 Task: Change theme to paradigm.
Action: Mouse moved to (543, 122)
Screenshot: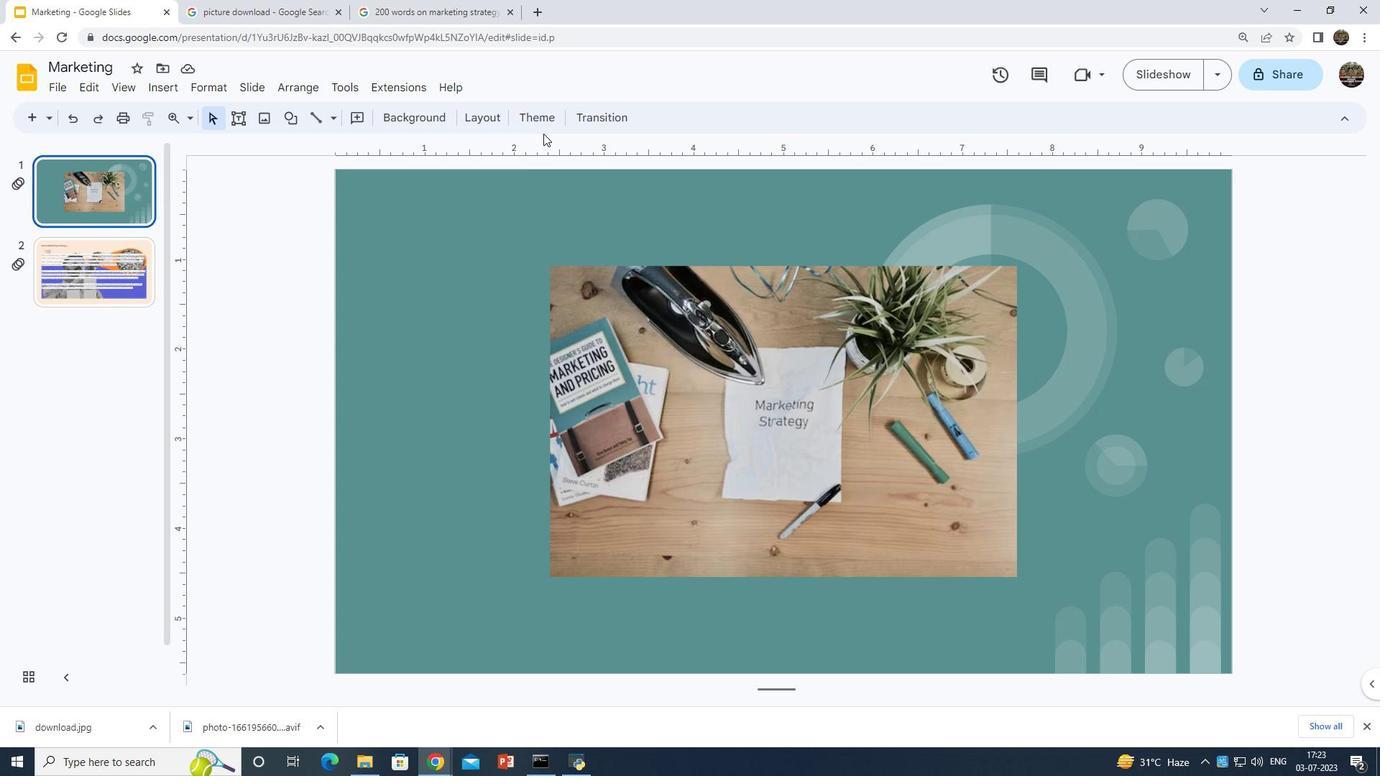 
Action: Mouse pressed left at (543, 122)
Screenshot: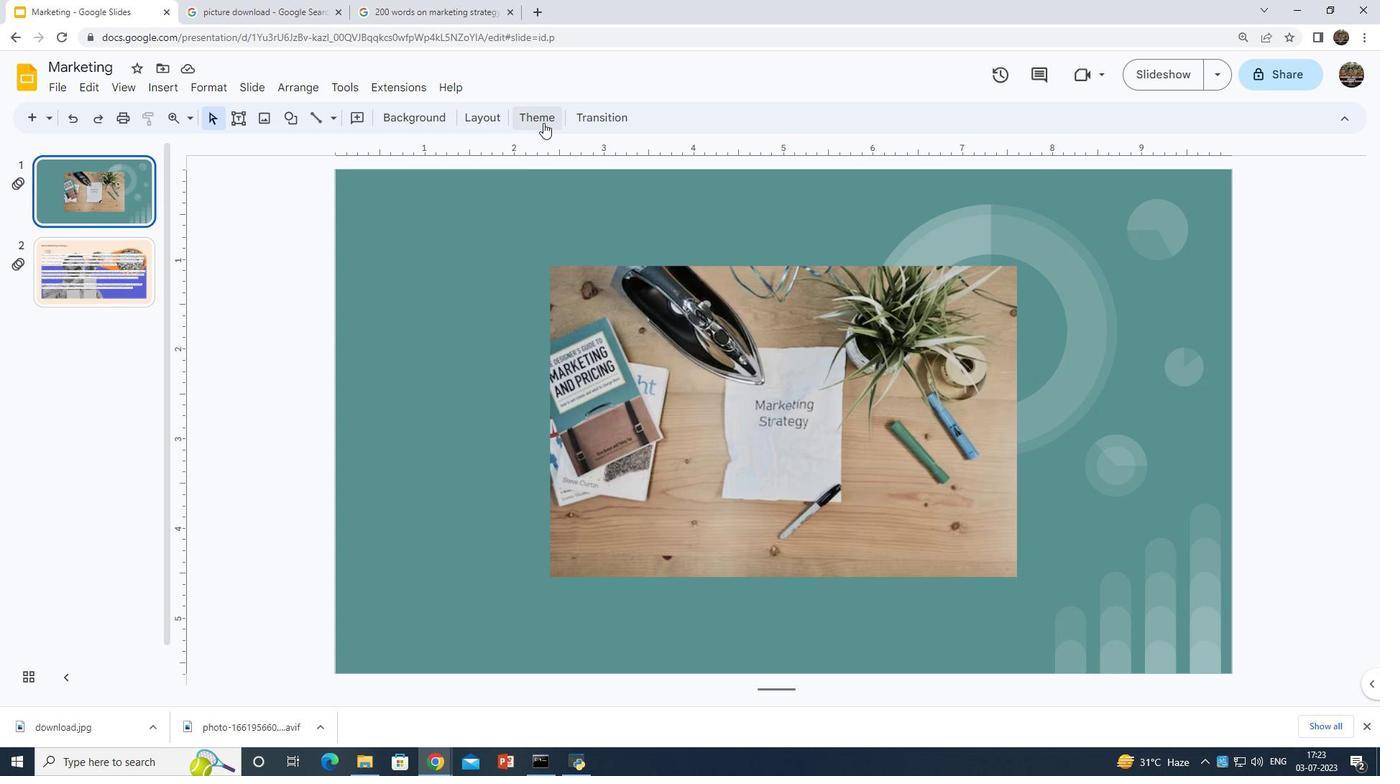
Action: Mouse moved to (1281, 418)
Screenshot: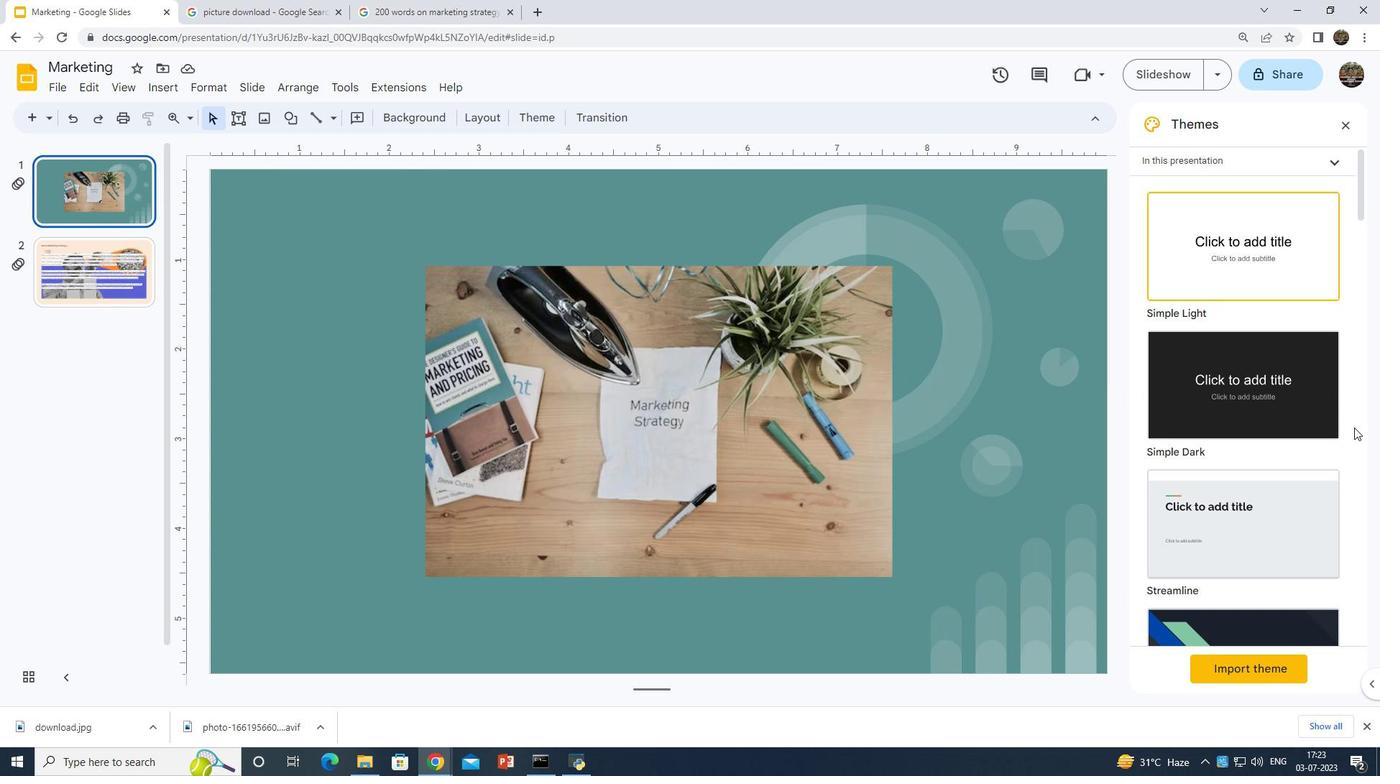 
Action: Mouse scrolled (1281, 417) with delta (0, 0)
Screenshot: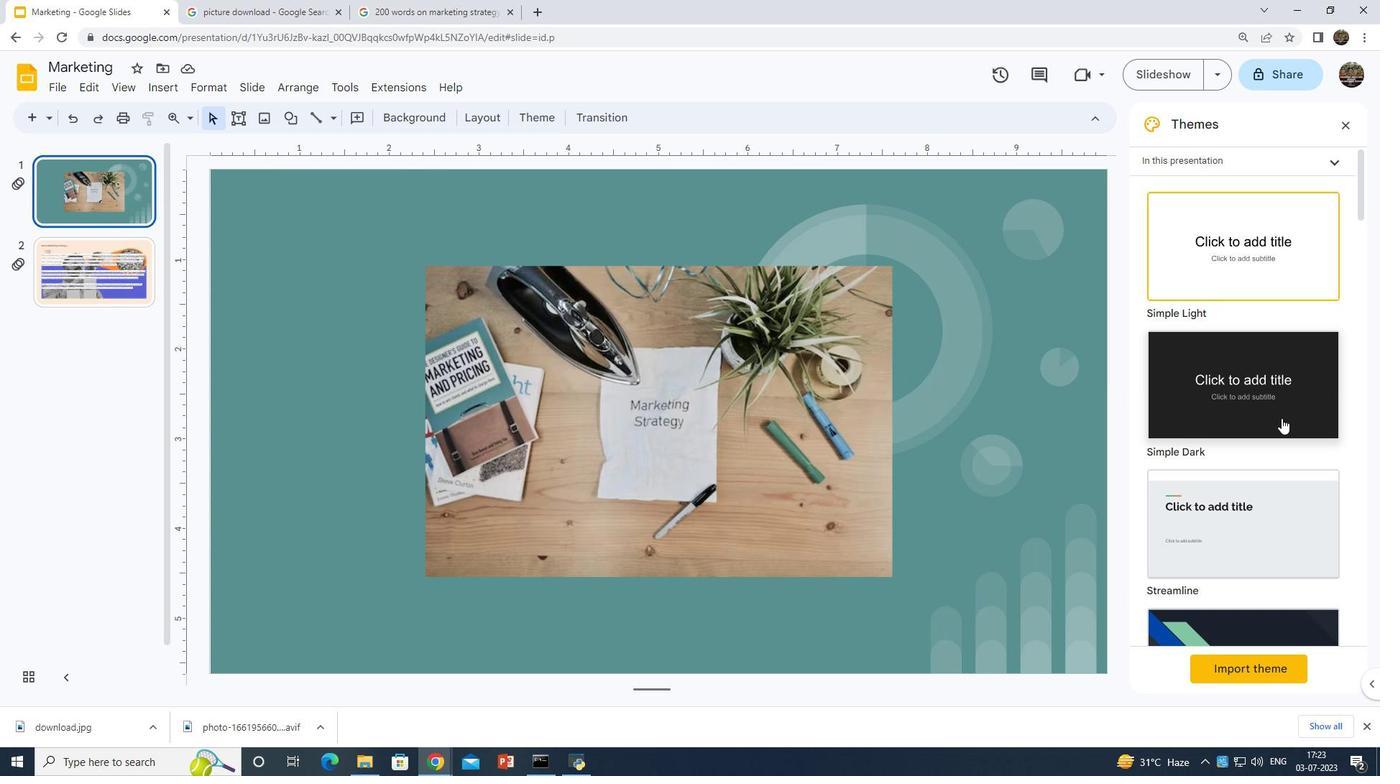 
Action: Mouse scrolled (1281, 417) with delta (0, 0)
Screenshot: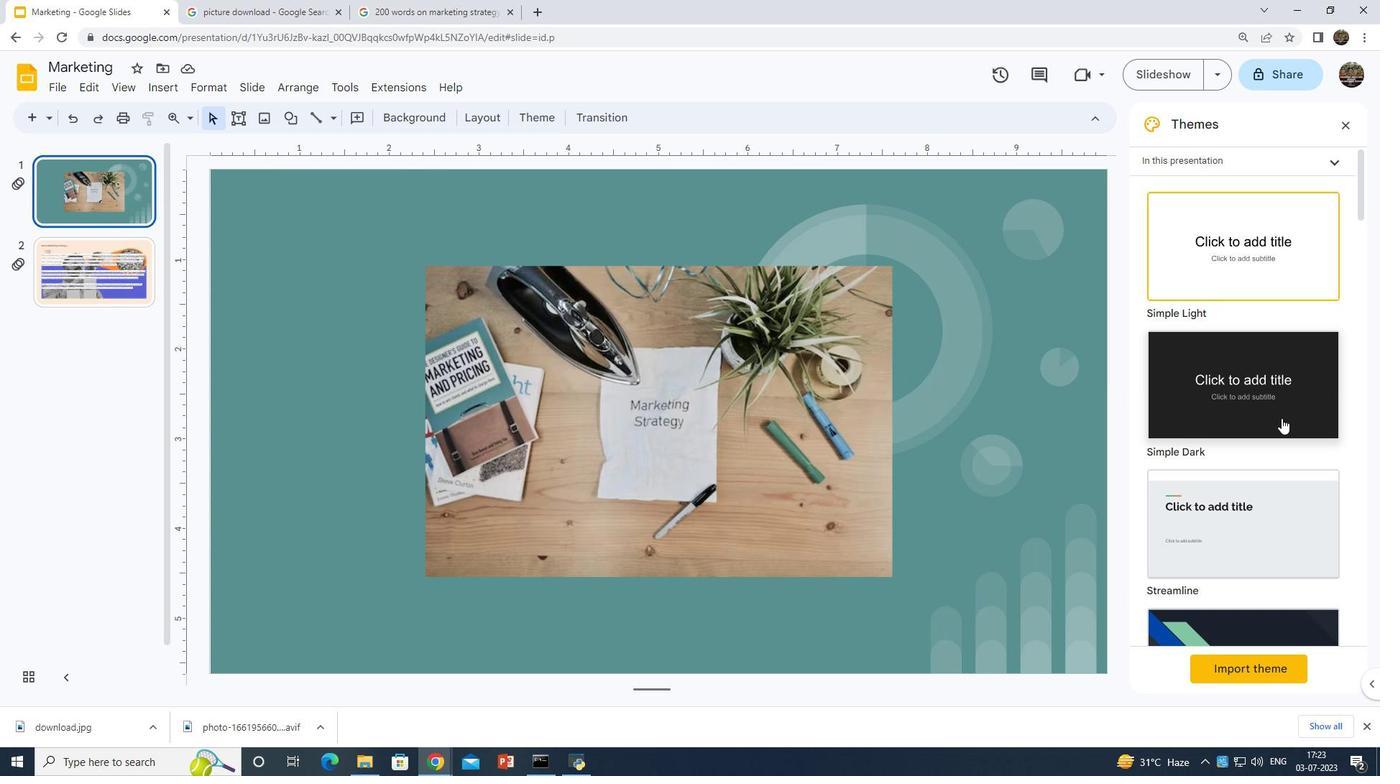 
Action: Mouse scrolled (1281, 417) with delta (0, 0)
Screenshot: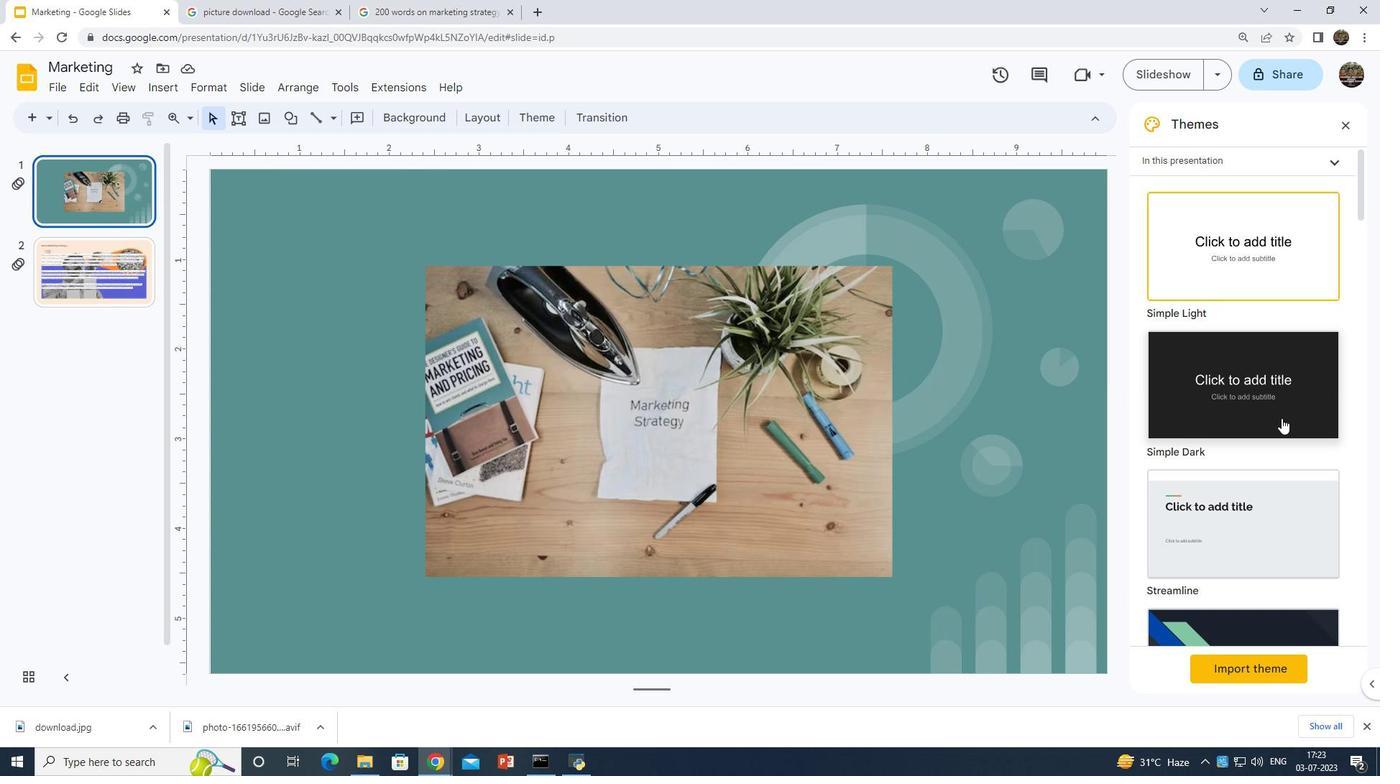 
Action: Mouse moved to (1281, 417)
Screenshot: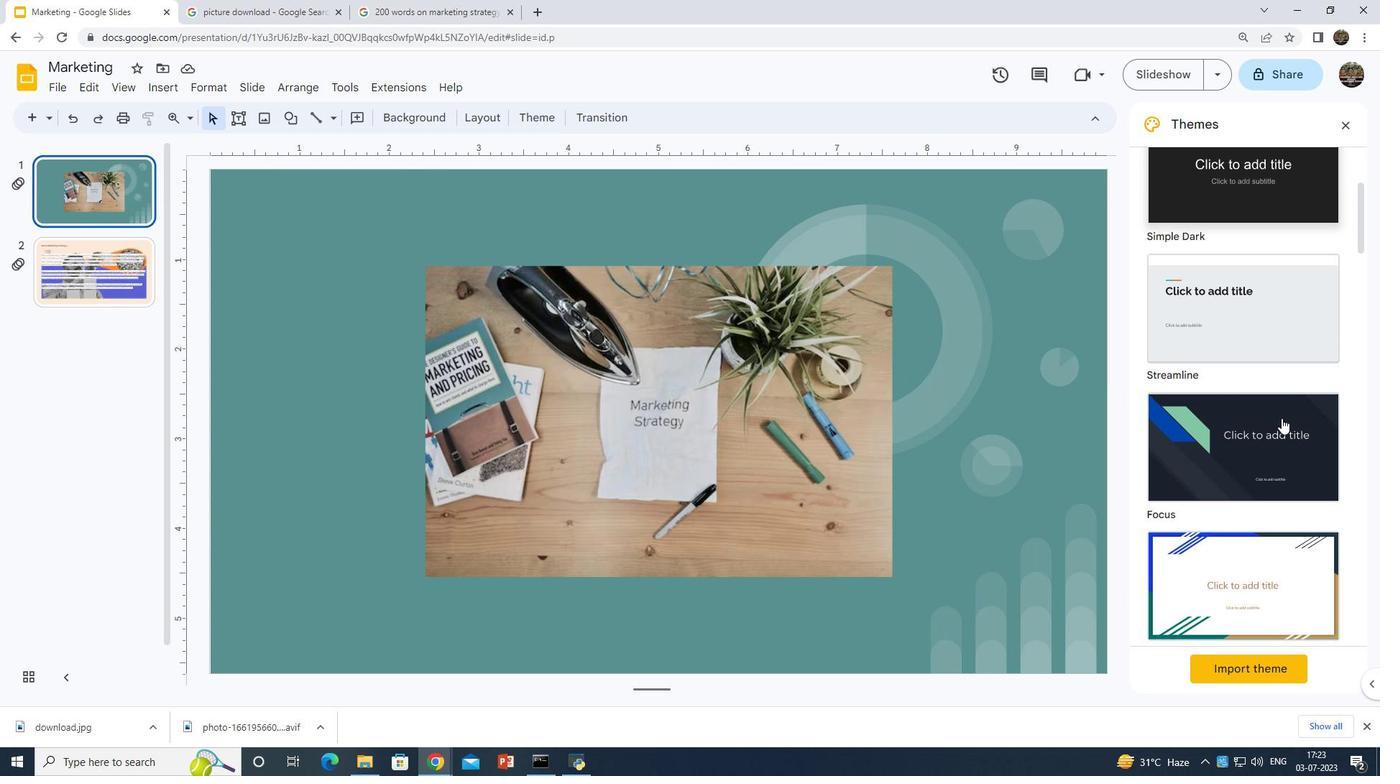 
Action: Mouse scrolled (1281, 416) with delta (0, 0)
Screenshot: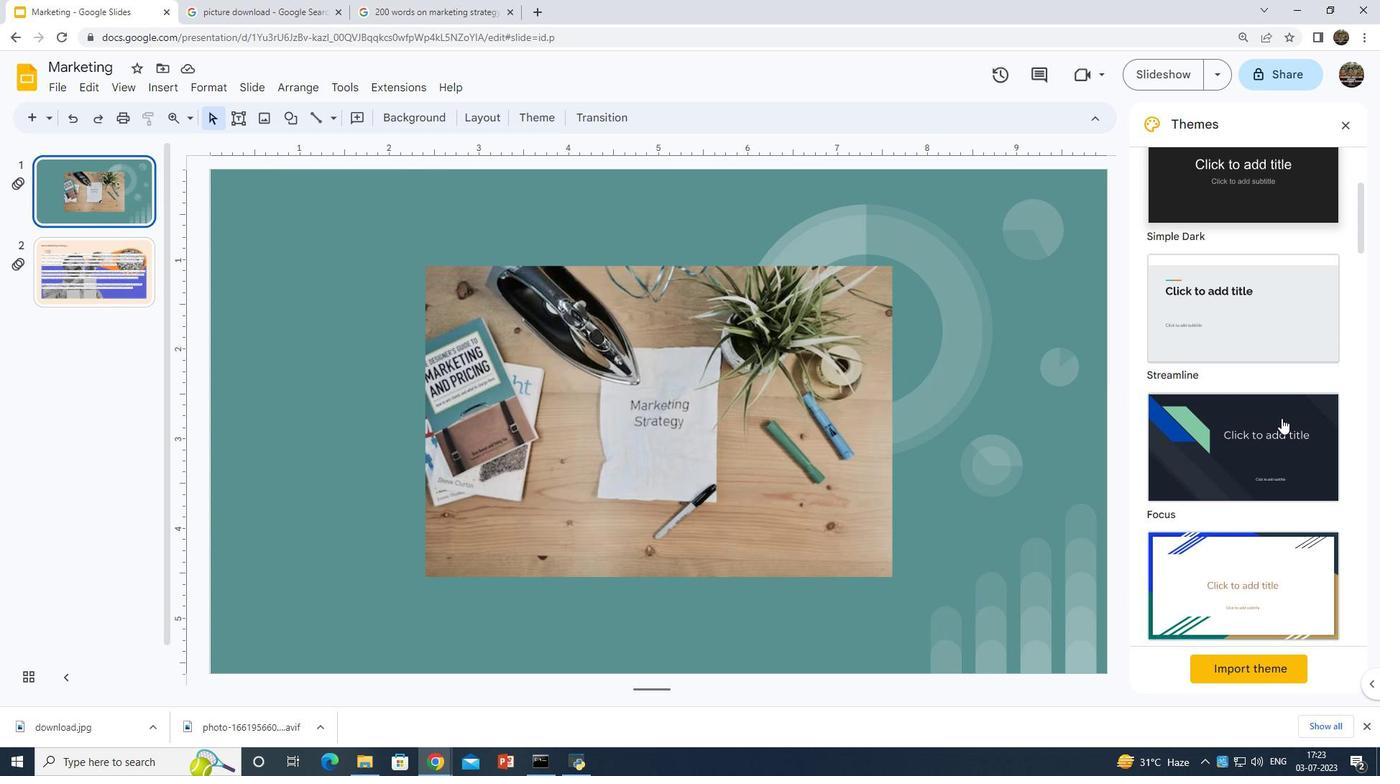 
Action: Mouse moved to (1256, 463)
Screenshot: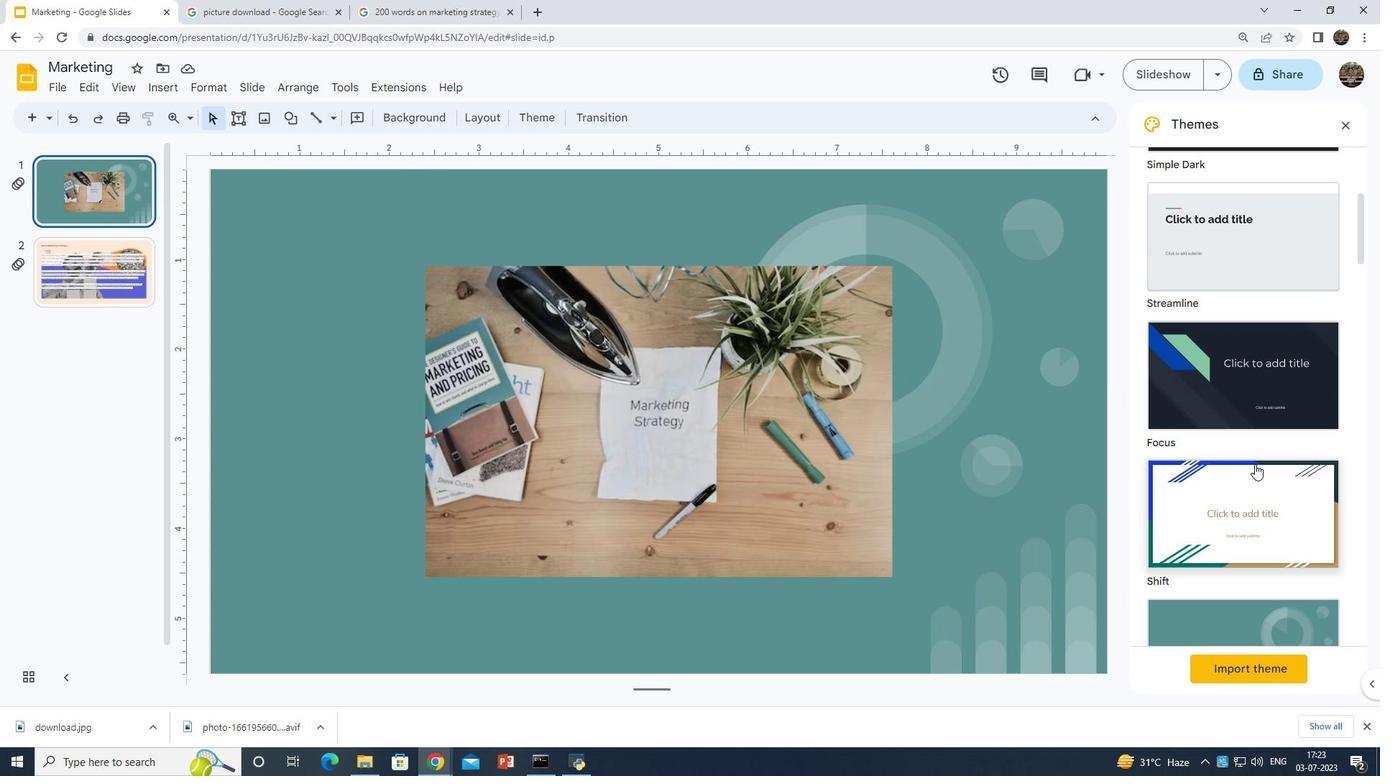 
Action: Mouse scrolled (1256, 462) with delta (0, 0)
Screenshot: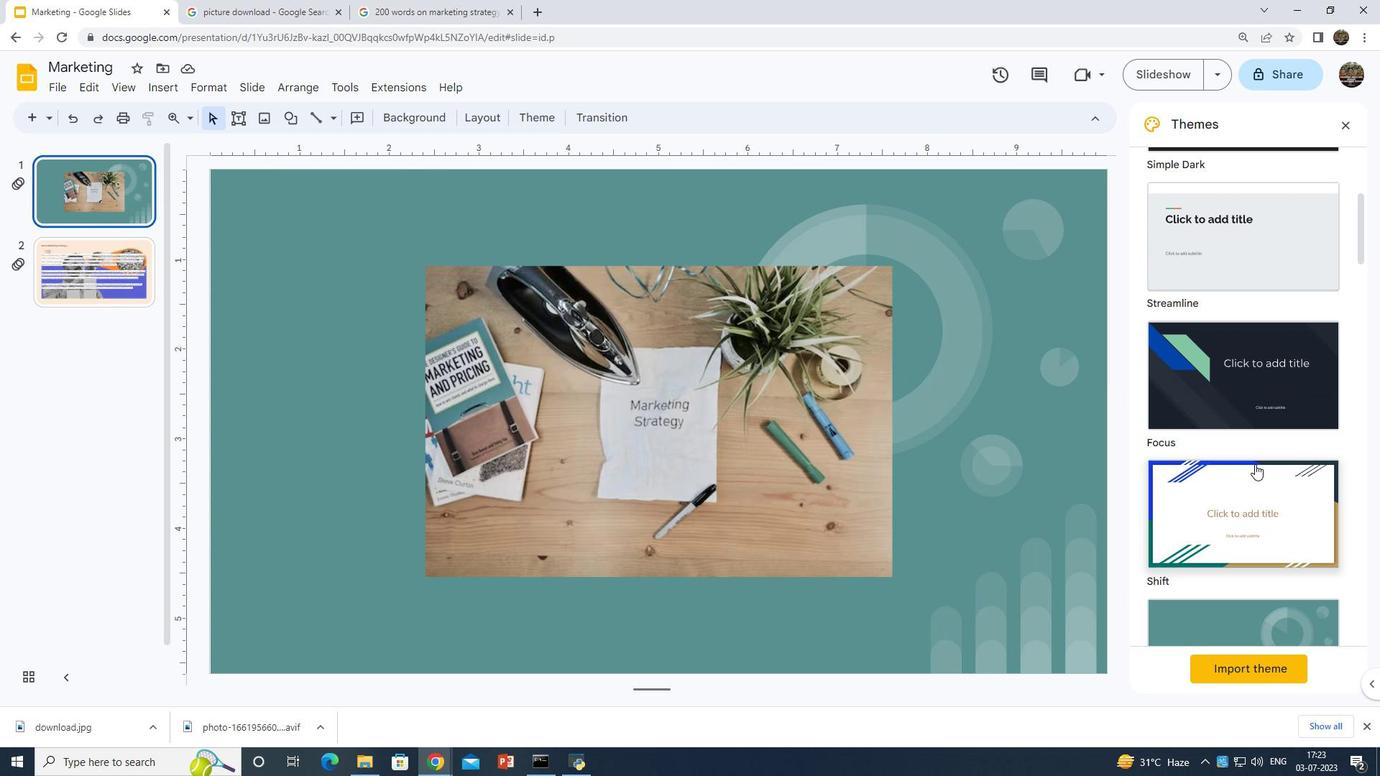 
Action: Mouse scrolled (1256, 462) with delta (0, 0)
Screenshot: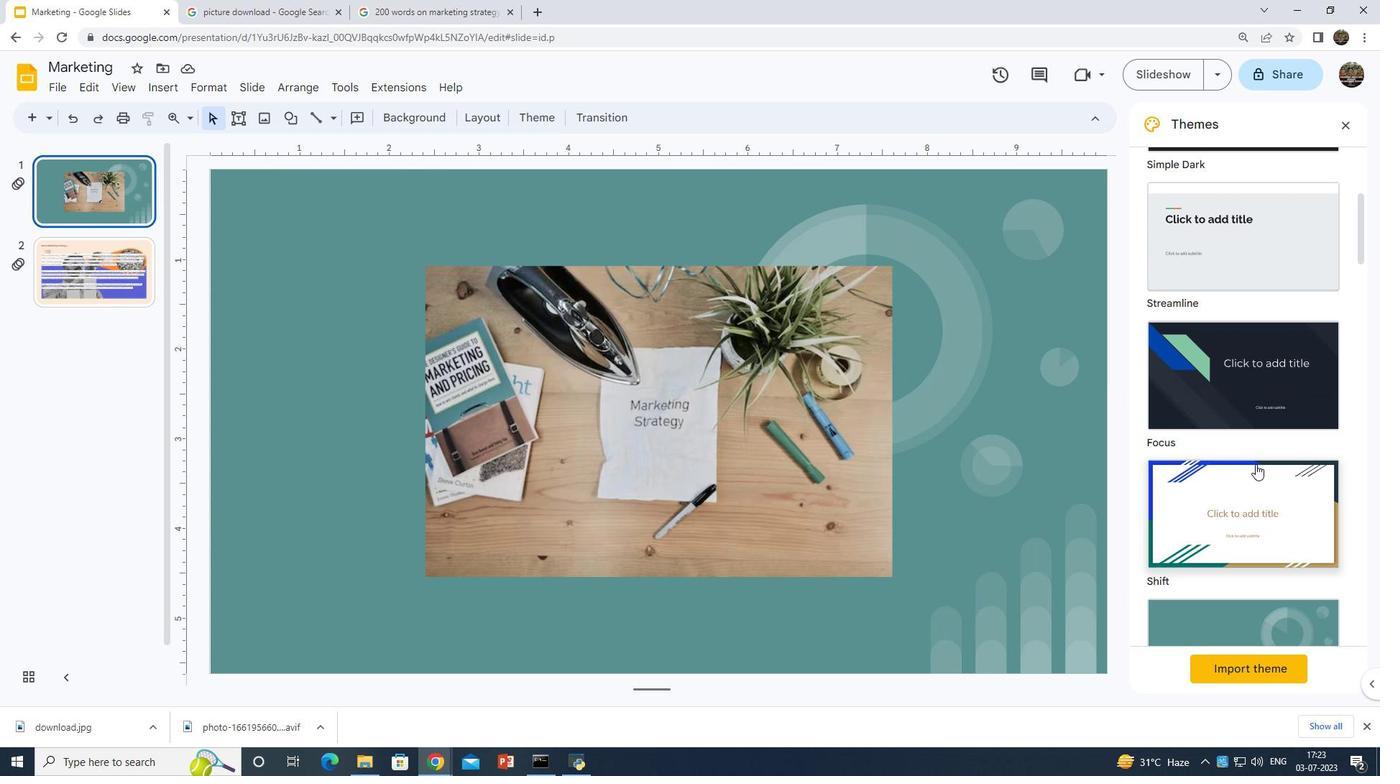 
Action: Mouse scrolled (1256, 462) with delta (0, 0)
Screenshot: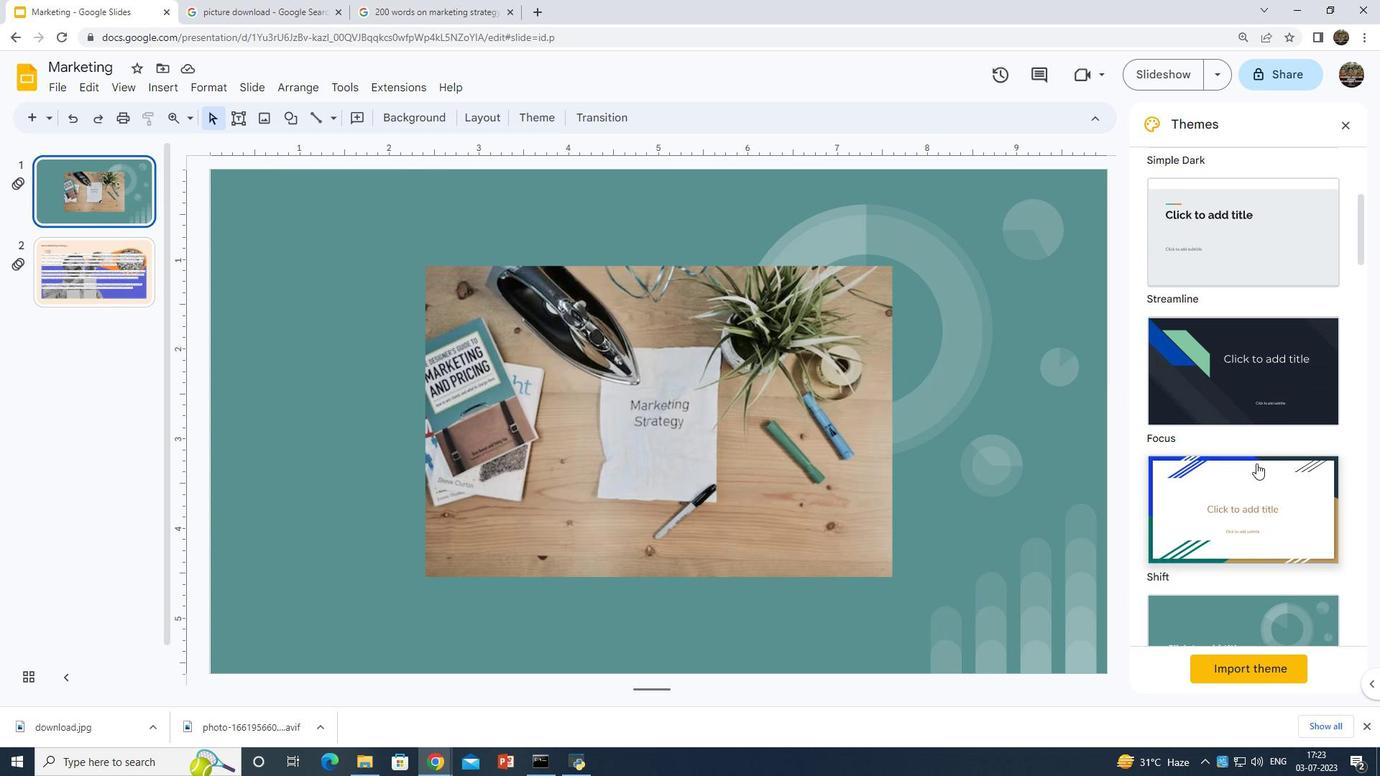 
Action: Mouse moved to (1257, 462)
Screenshot: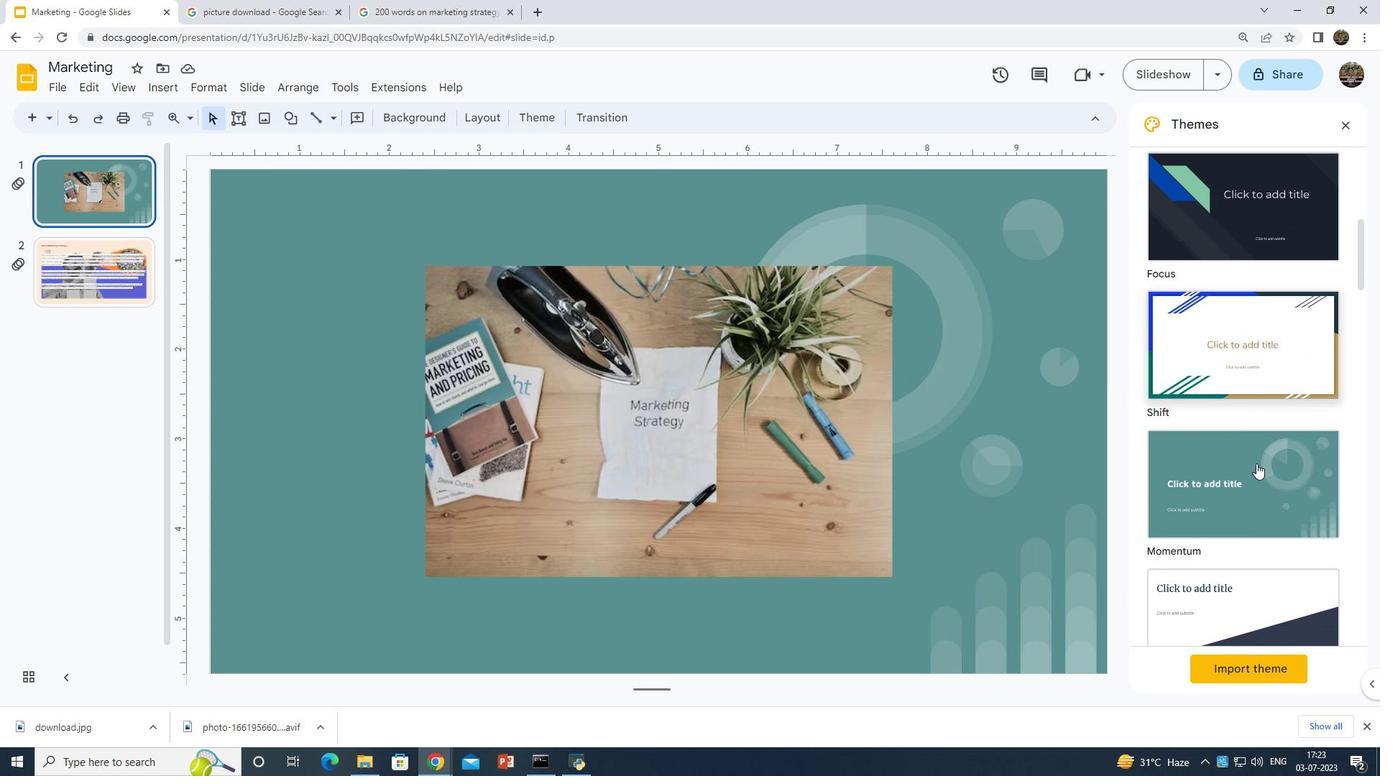 
Action: Mouse scrolled (1257, 462) with delta (0, 0)
Screenshot: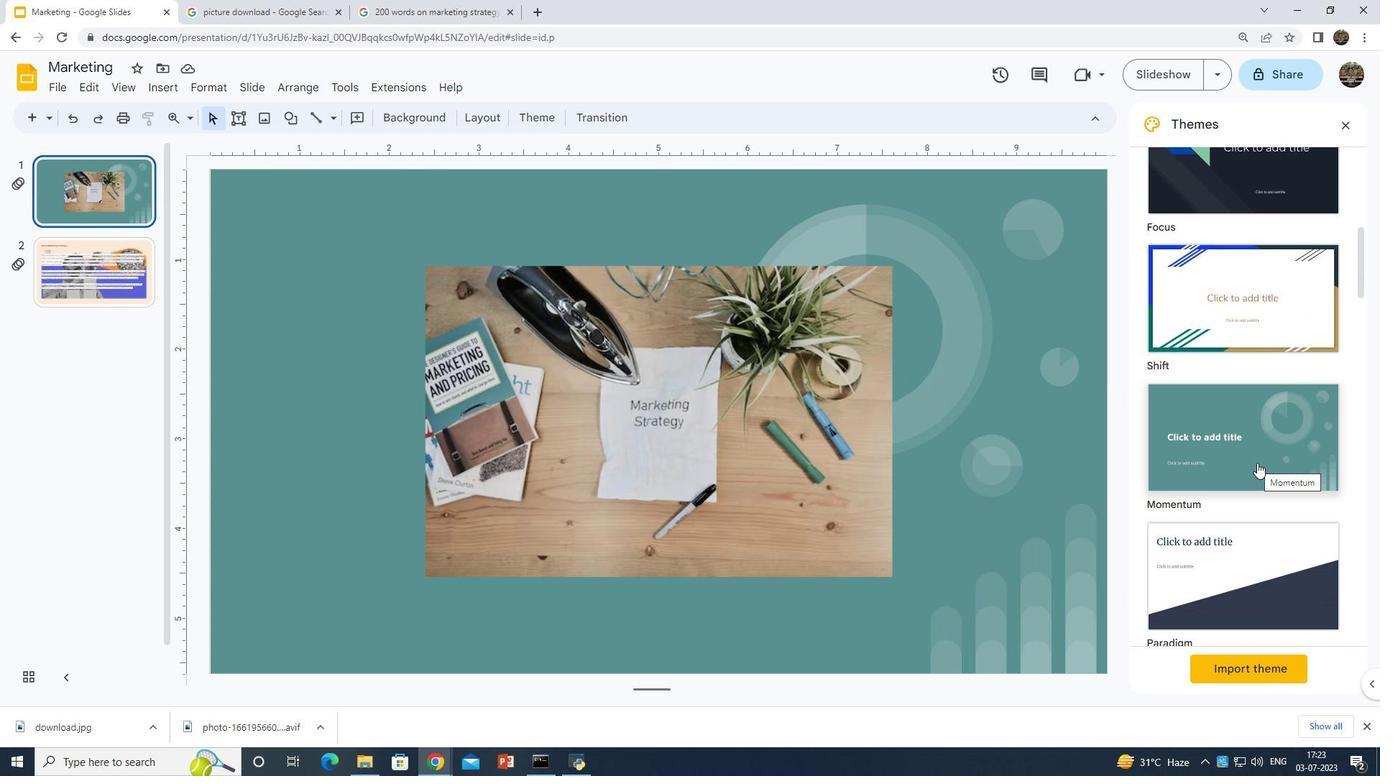 
Action: Mouse moved to (1256, 470)
Screenshot: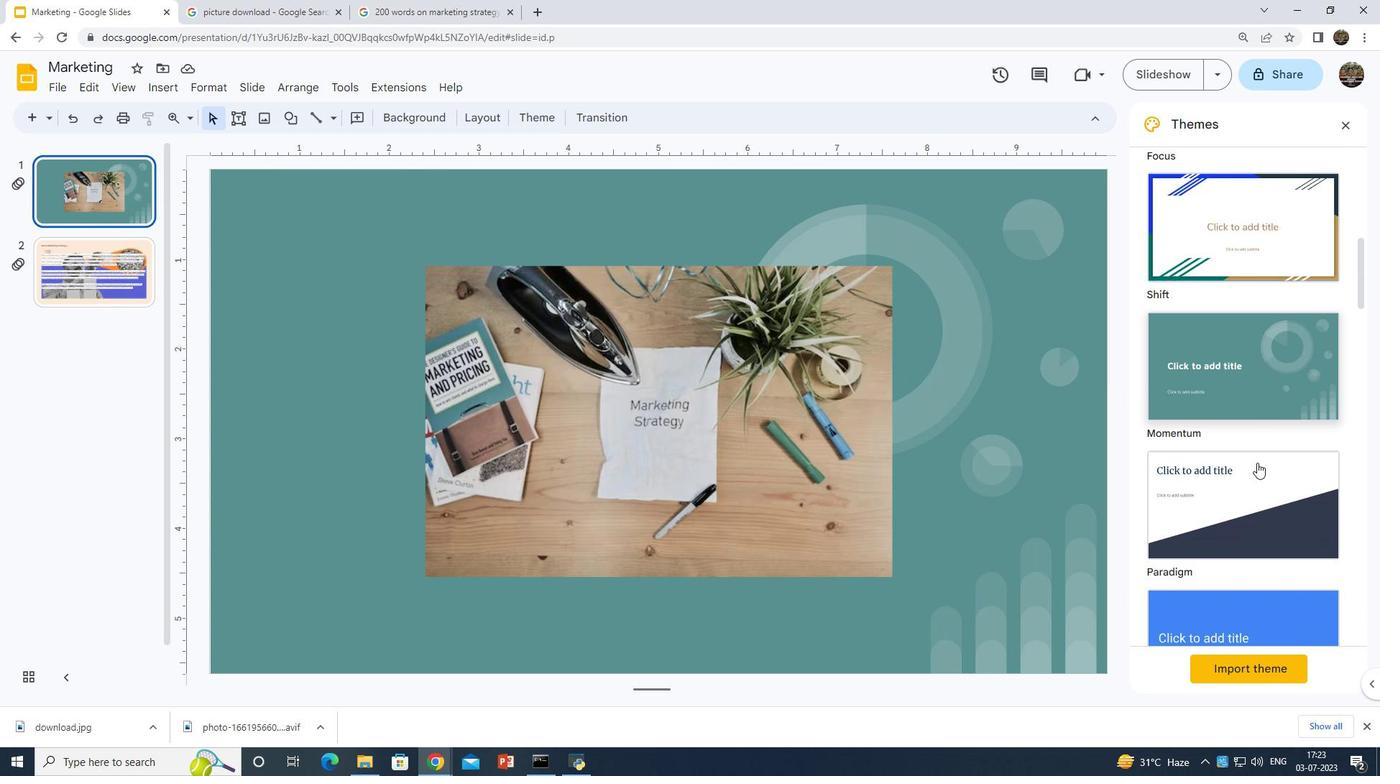 
Action: Mouse pressed left at (1256, 470)
Screenshot: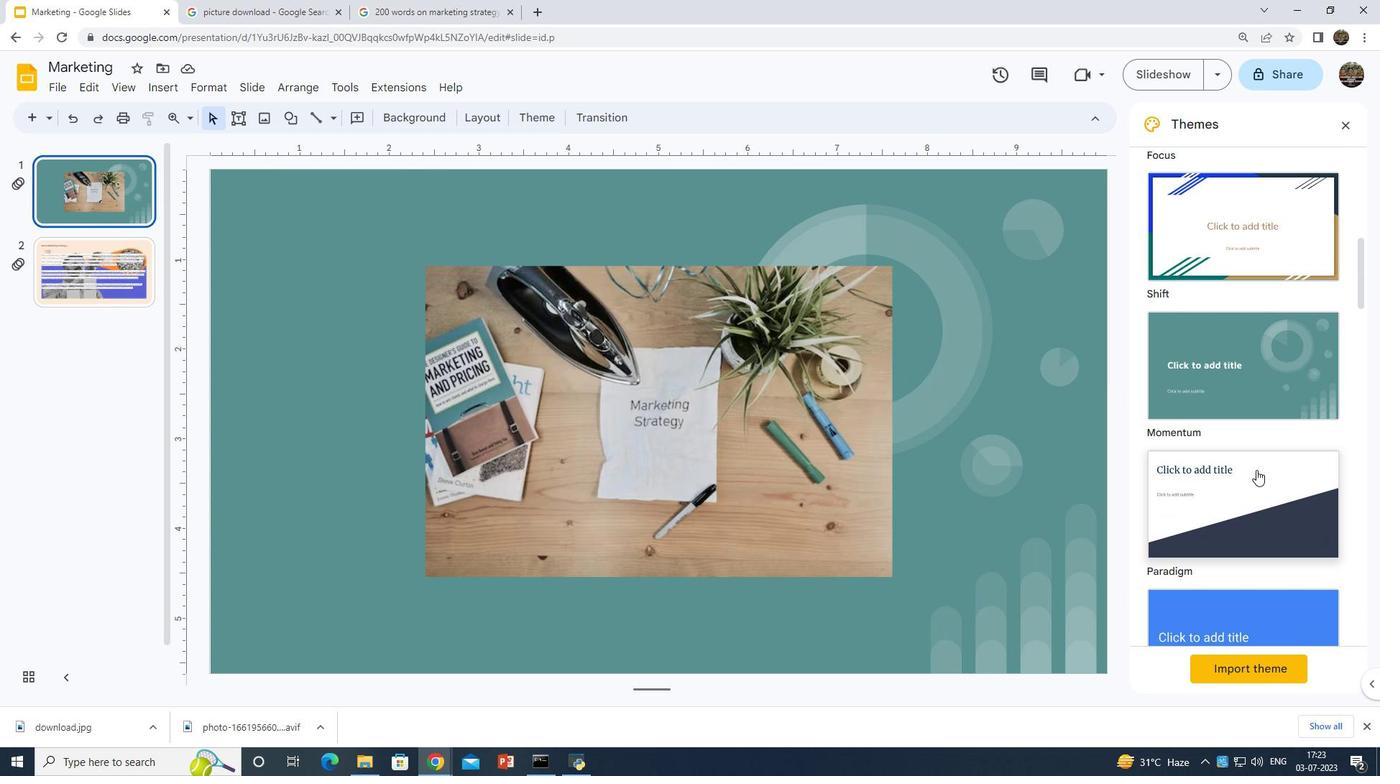 
